Task: Update all remote branches to synchronize with the origin.
Action: Mouse moved to (809, 231)
Screenshot: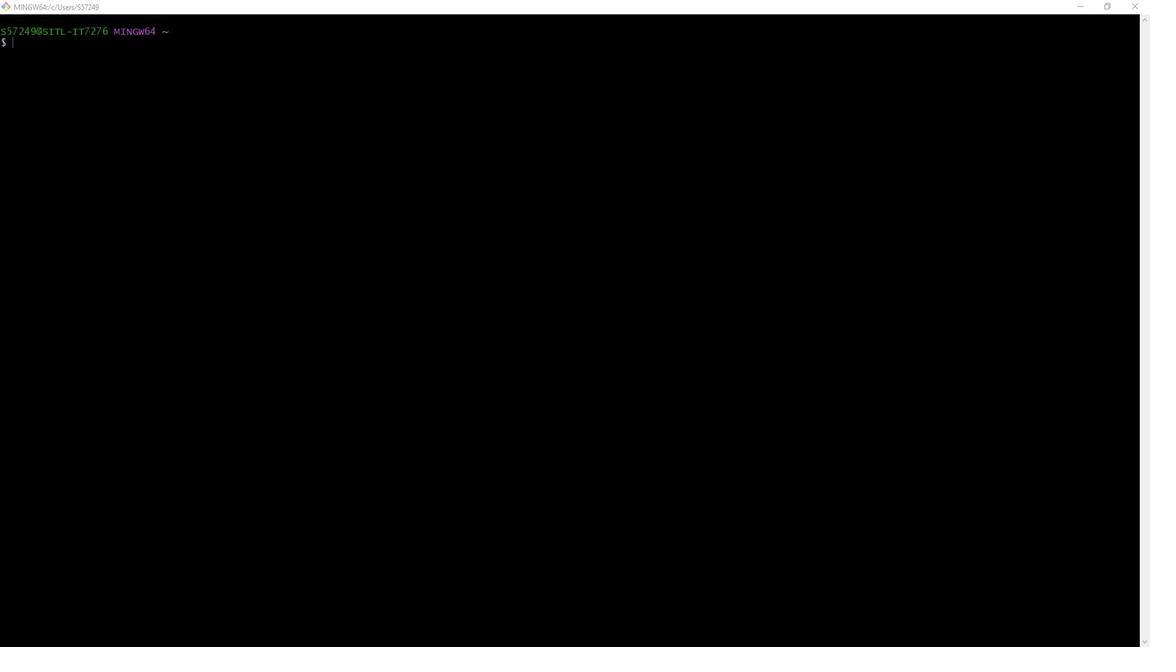 
Action: Mouse pressed left at (809, 231)
Screenshot: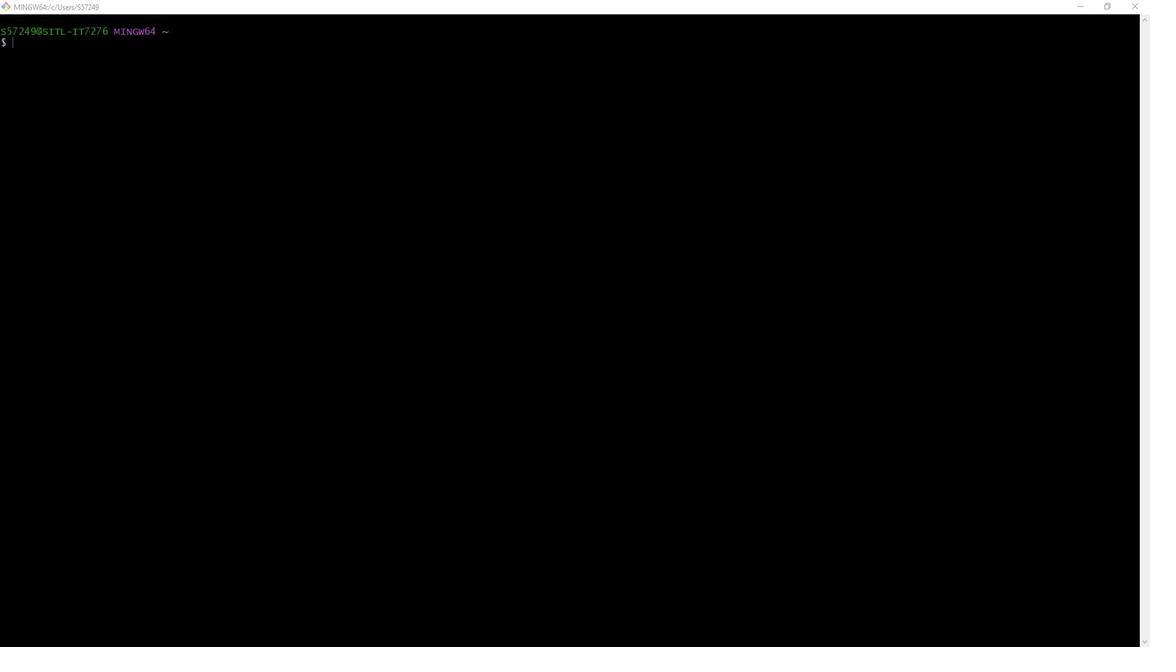 
Action: Mouse moved to (952, 69)
Screenshot: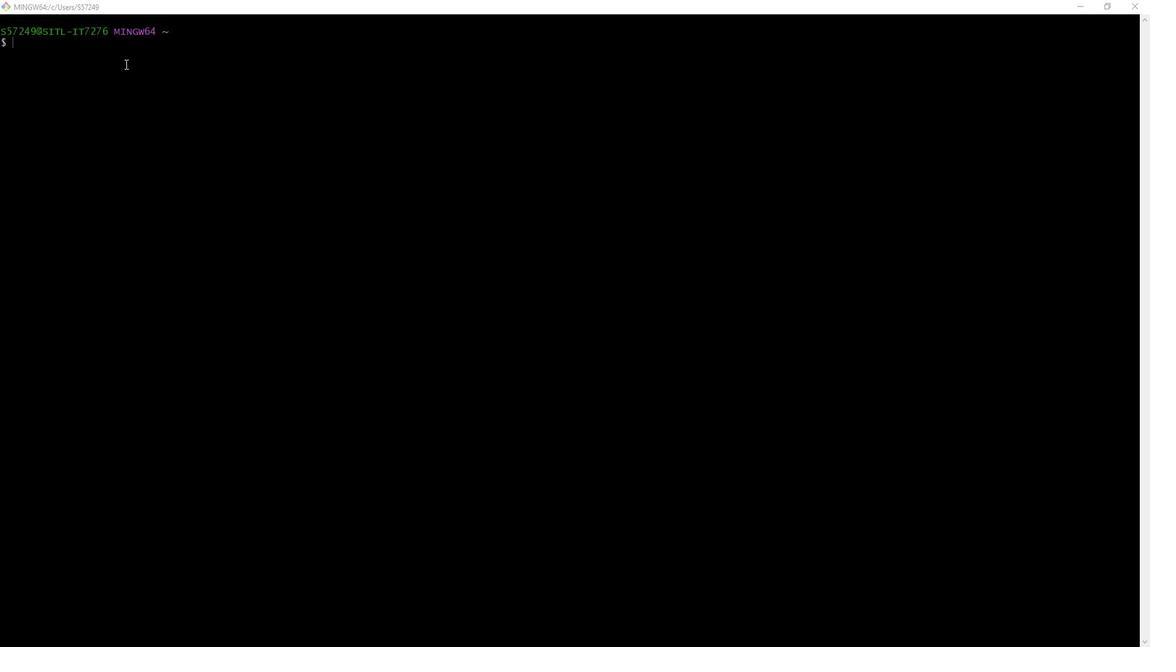 
Action: Mouse pressed left at (952, 69)
Screenshot: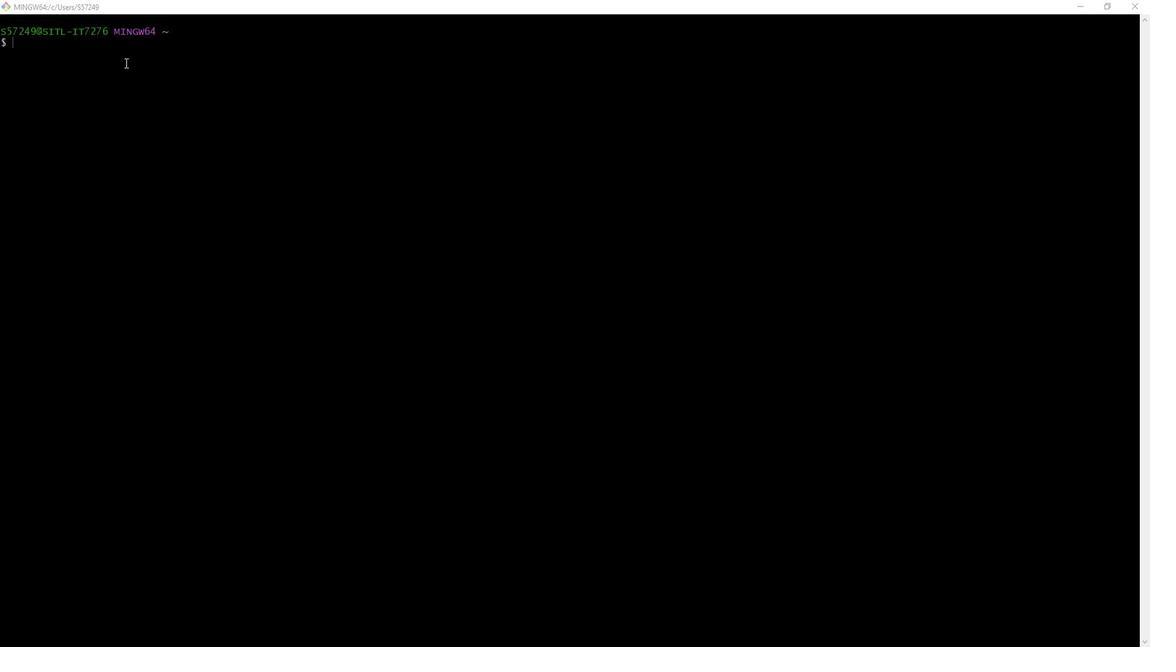 
Action: Mouse moved to (952, 68)
Screenshot: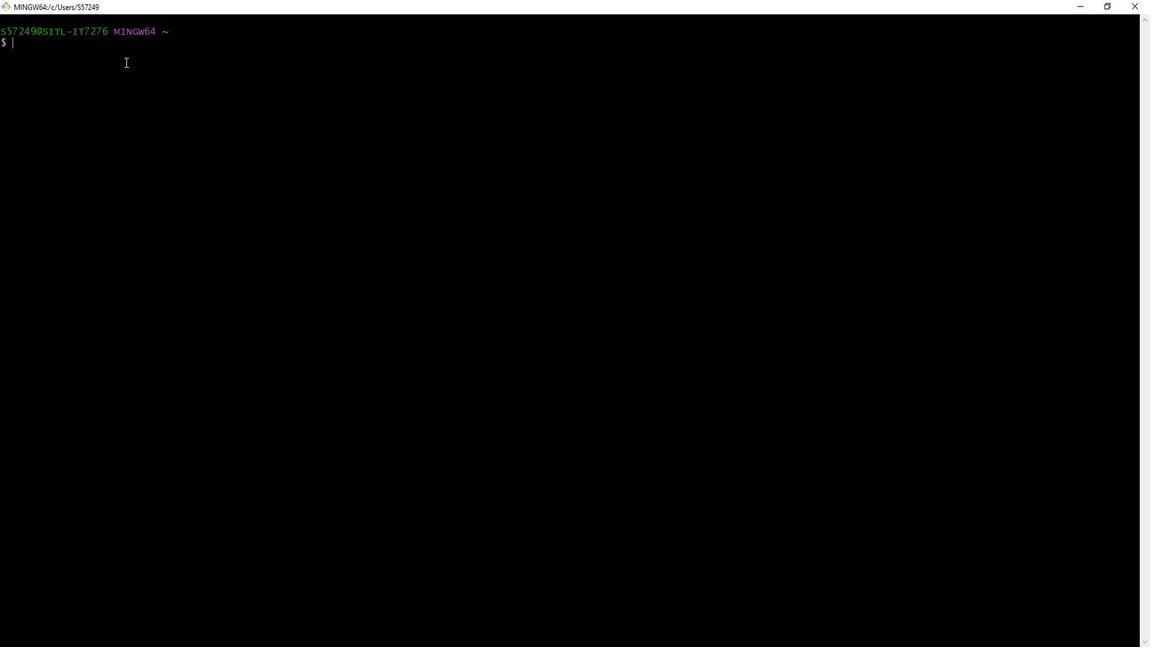 
Action: Key pressed ls
Screenshot: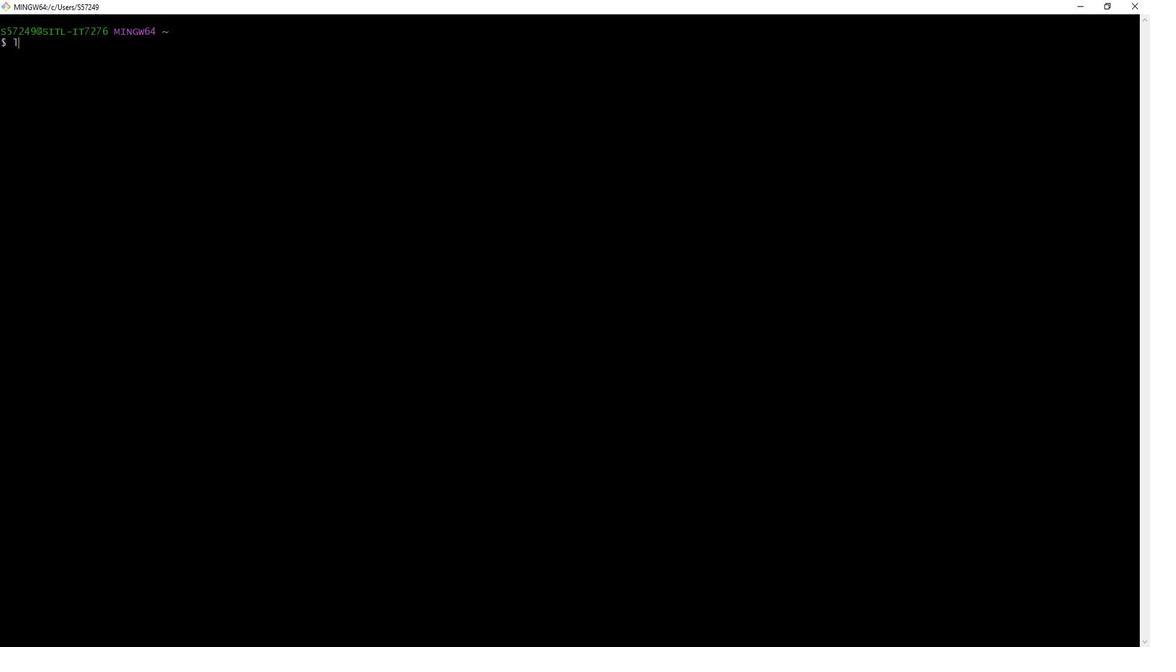 
Action: Mouse moved to (952, 68)
Screenshot: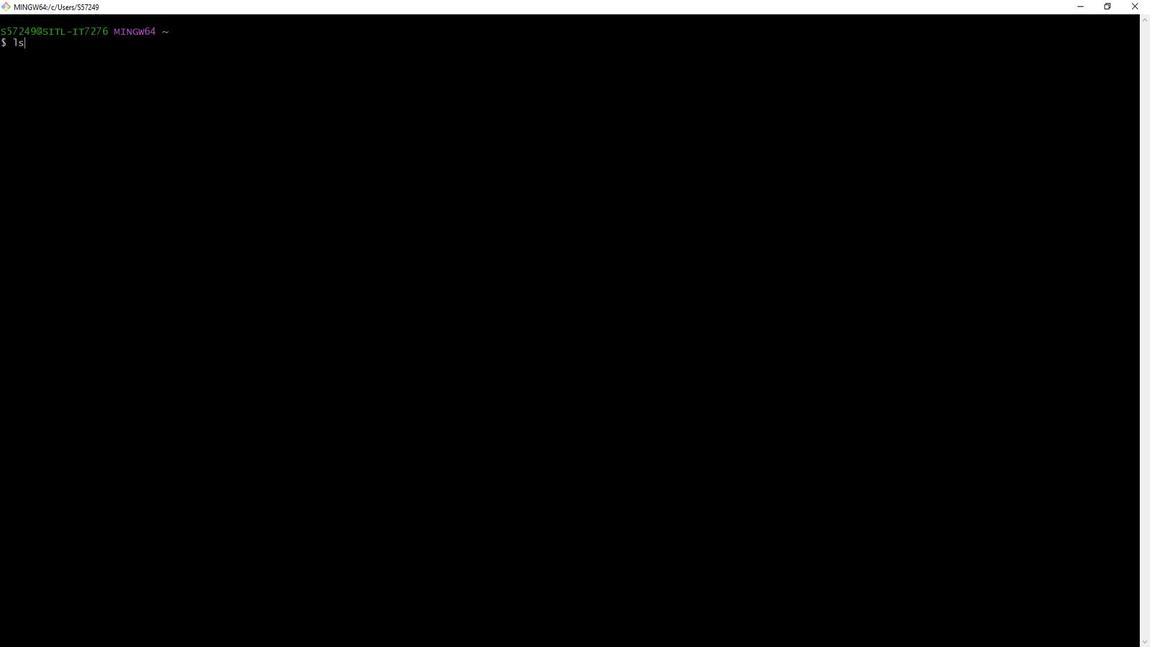 
Action: Key pressed <Key.enter>cd<Key.space><Key.shift>Gitfolder<Key.enter>ld<Key.backspace>s<Key.enter>cd<Key.space>arya<Key.enter>ls<Key.enter>cd<Key.space><Key.backspace><Key.backspace><Key.backspace><Key.backspace>
Screenshot: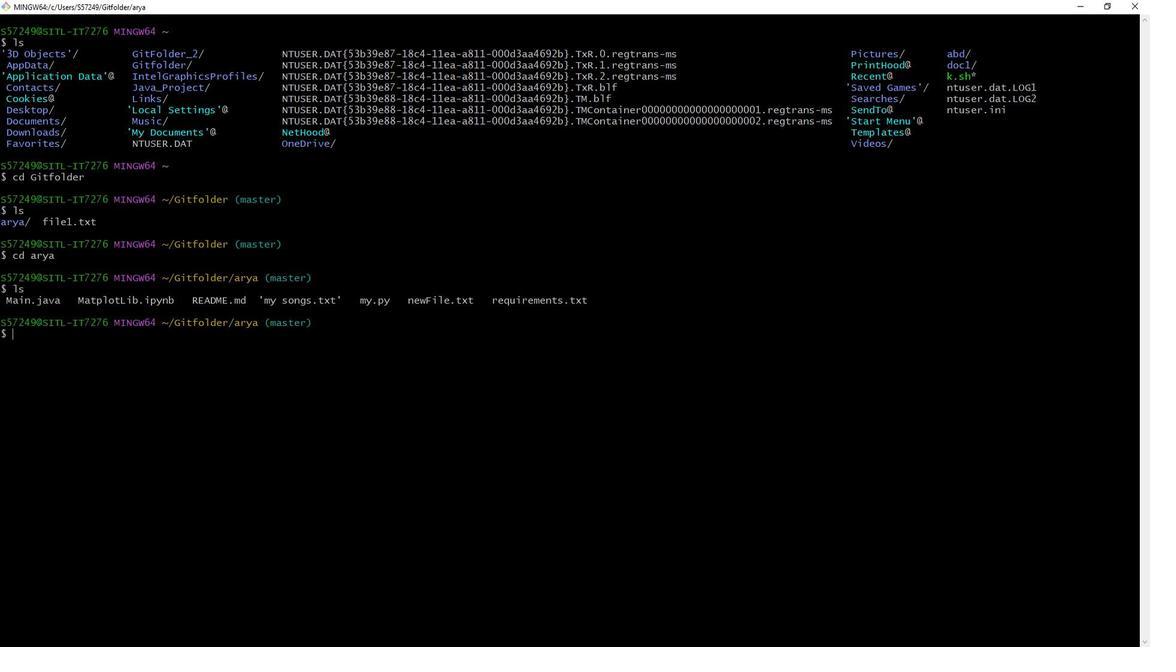 
Action: Mouse moved to (426, 466)
Screenshot: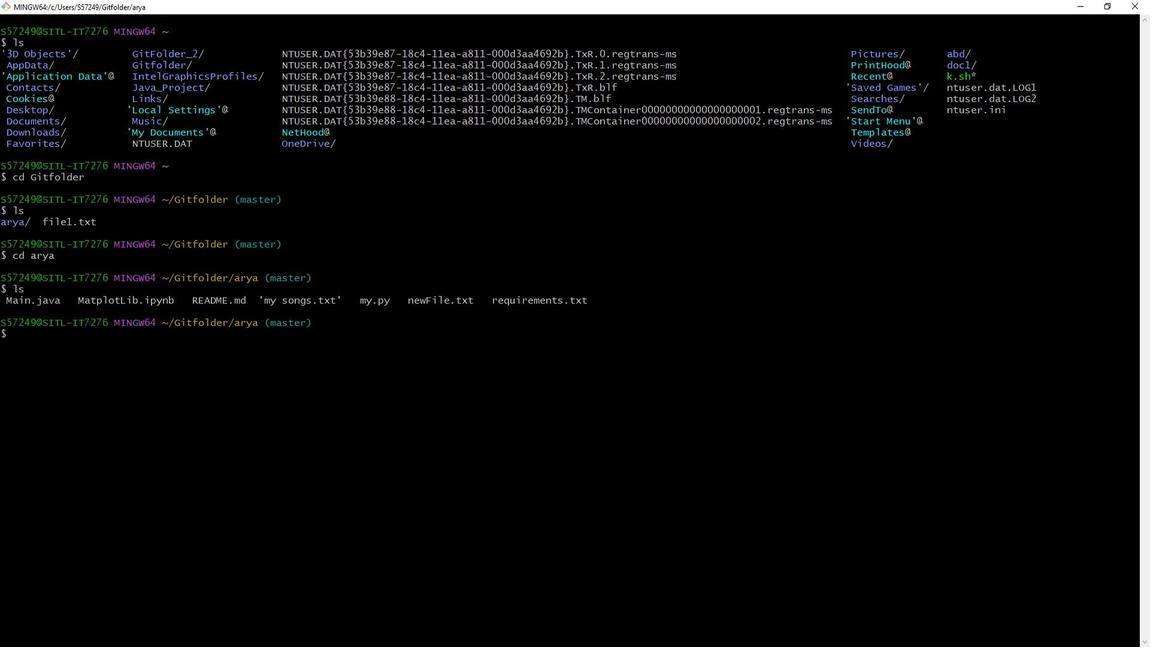 
Action: Mouse pressed left at (426, 466)
Screenshot: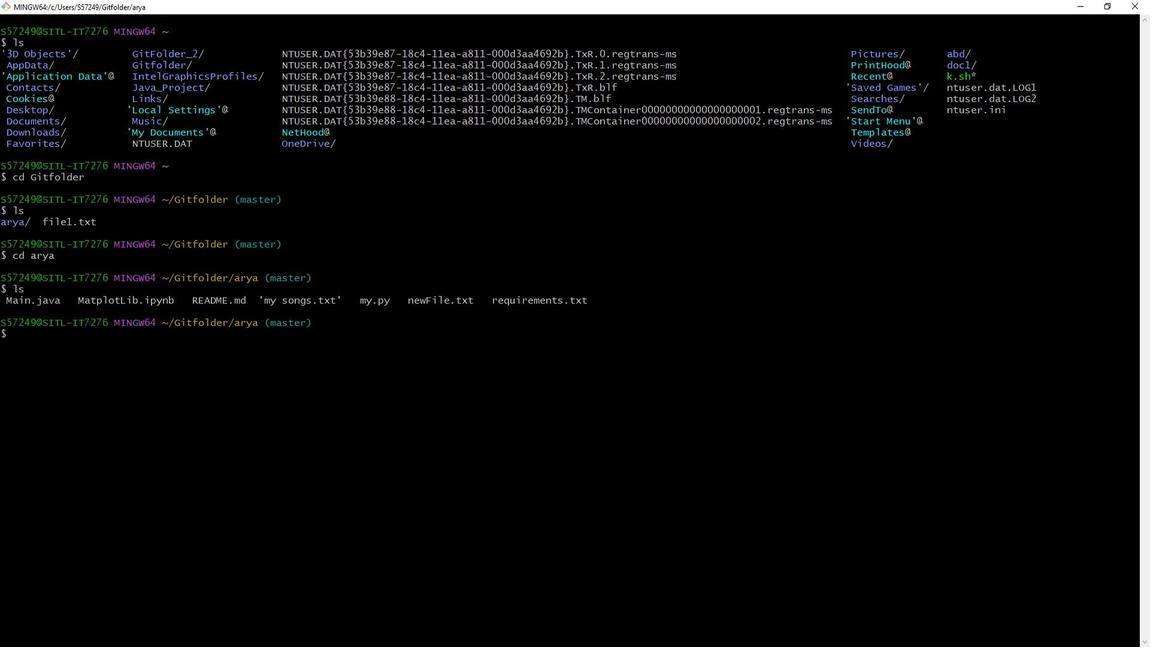 
Action: Mouse moved to (466, 421)
Screenshot: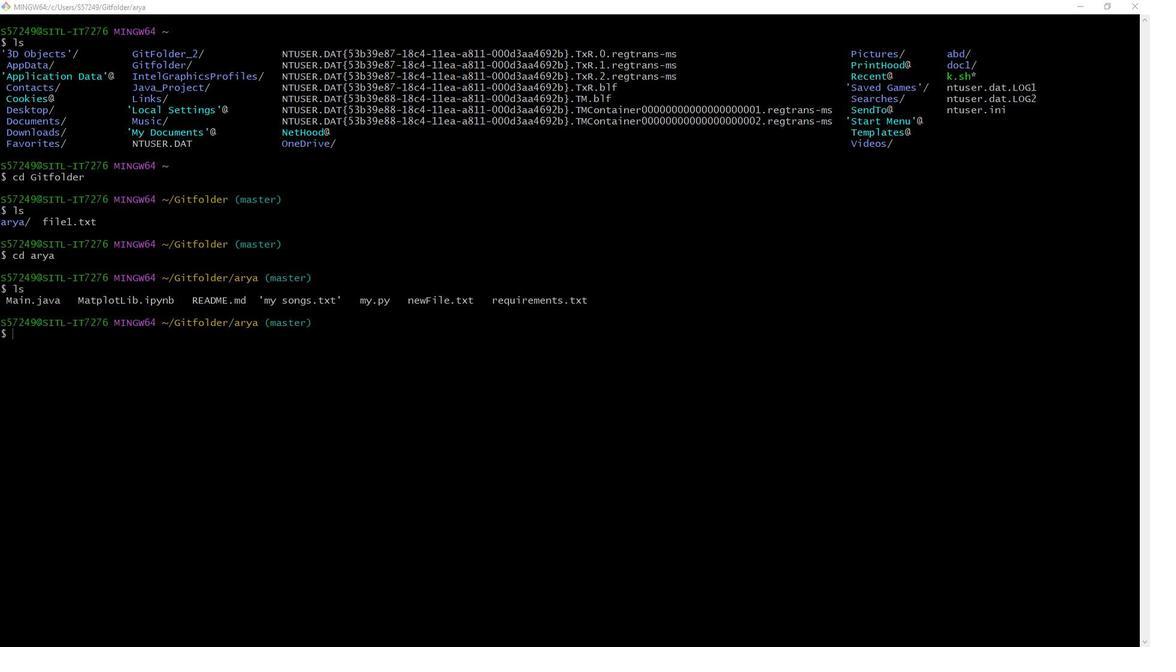 
Action: Mouse pressed left at (466, 421)
Screenshot: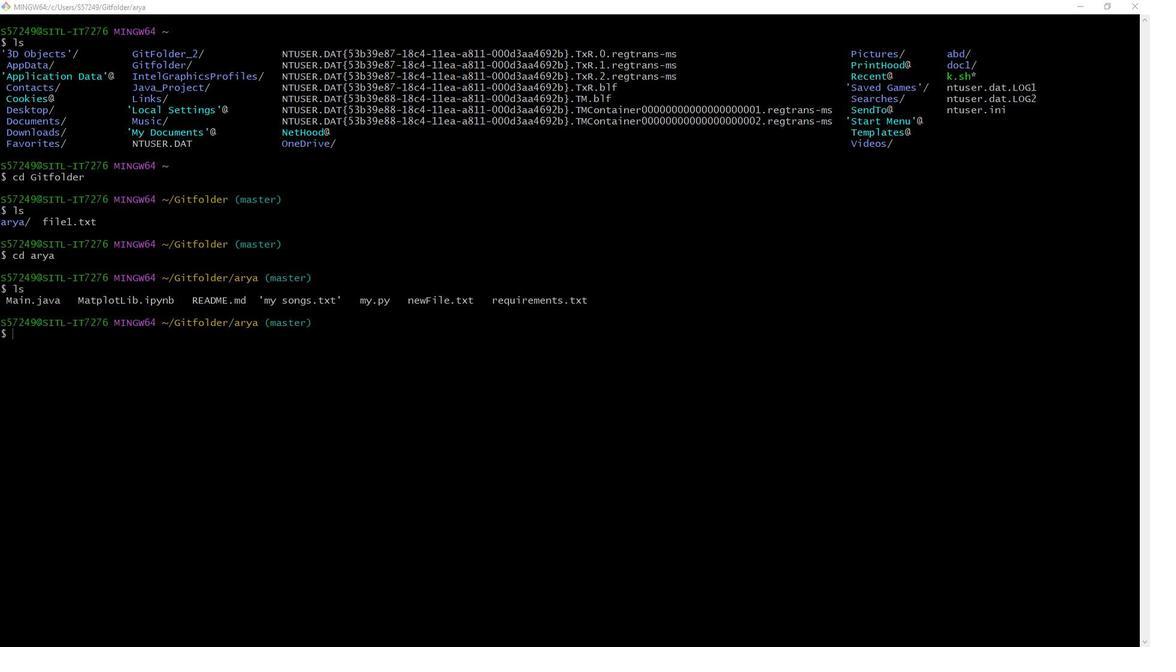 
Action: Mouse moved to (1015, 336)
Screenshot: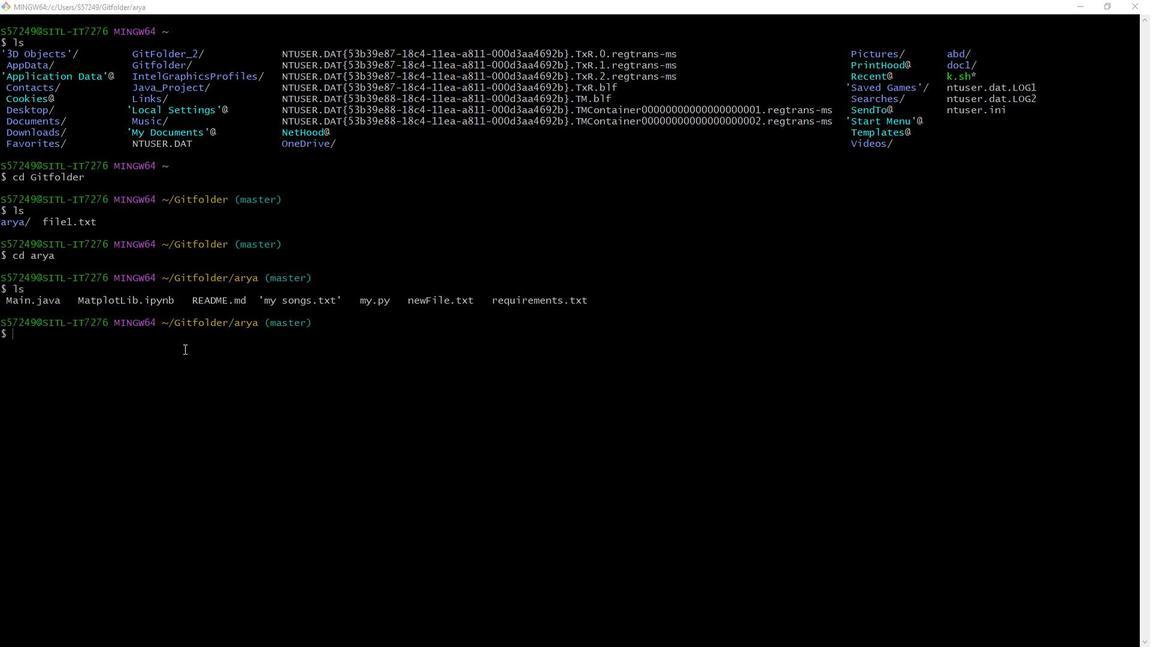 
Action: Mouse pressed left at (1015, 336)
Screenshot: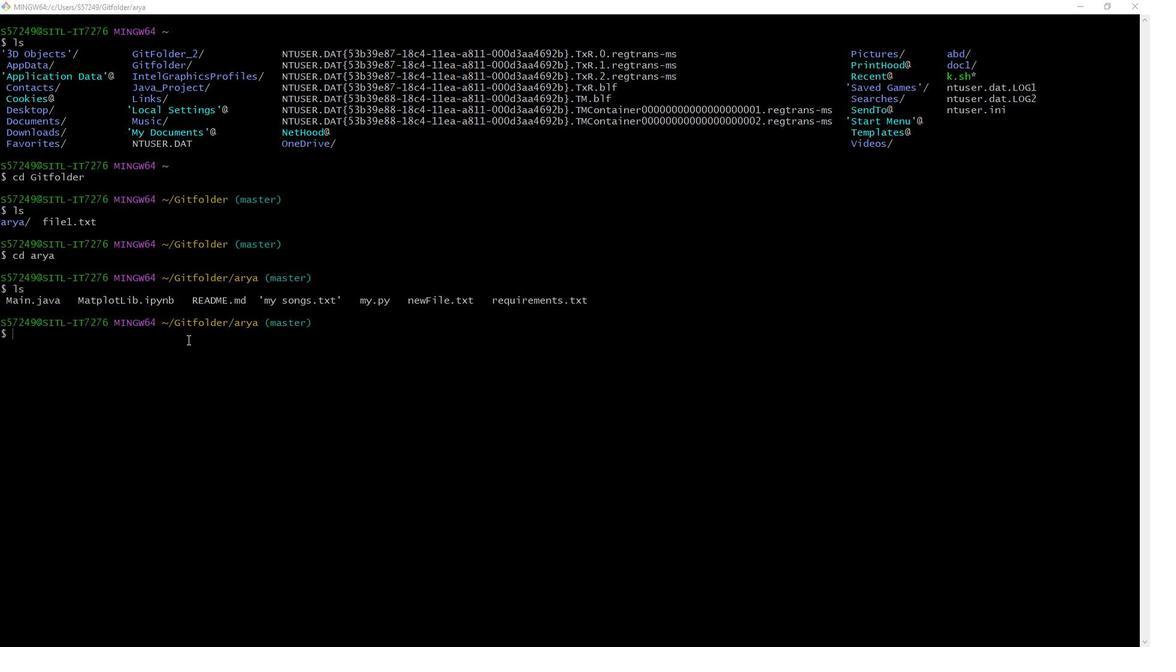 
Action: Key pressed git<Key.space><Key.backspace><Key.backspace><Key.backspace><Key.backspace>git<Key.space>fetch<Key.space>--all<Key.enter>
Screenshot: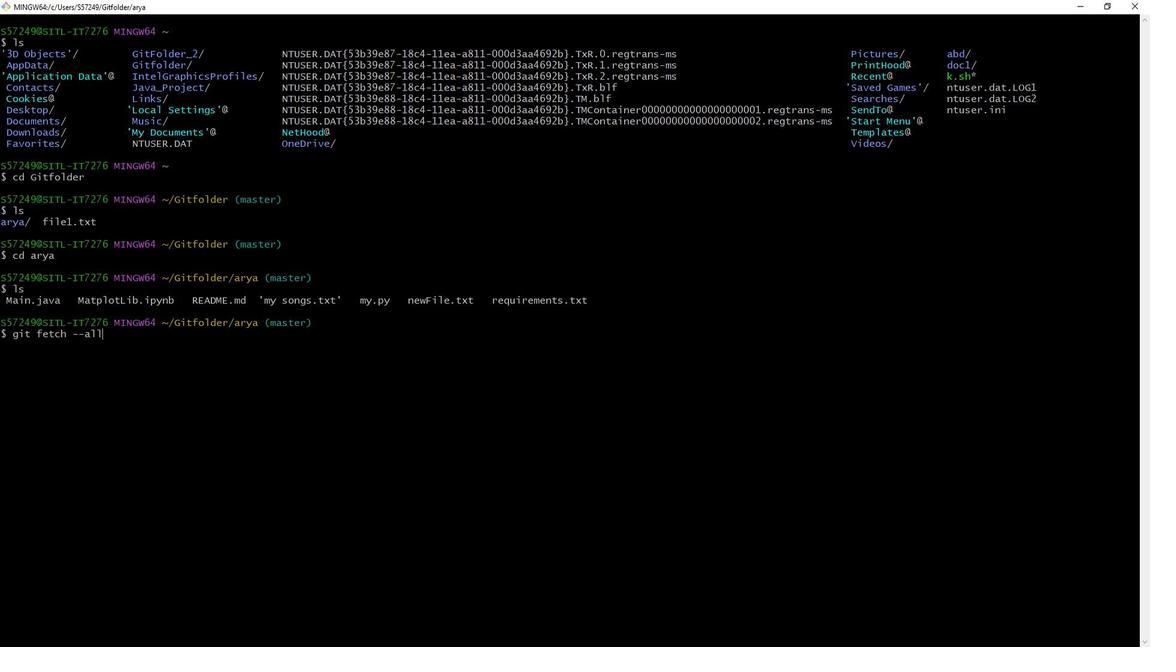 
Action: Mouse moved to (916, 440)
Screenshot: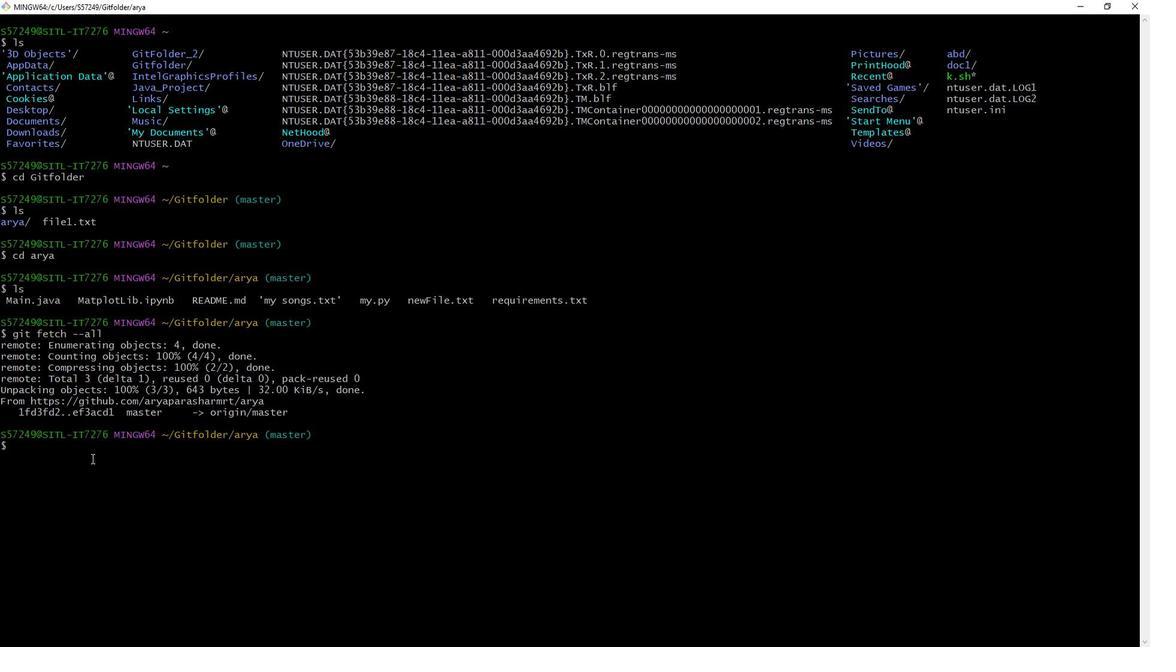 
Action: Key pressed git<Key.space>
Screenshot: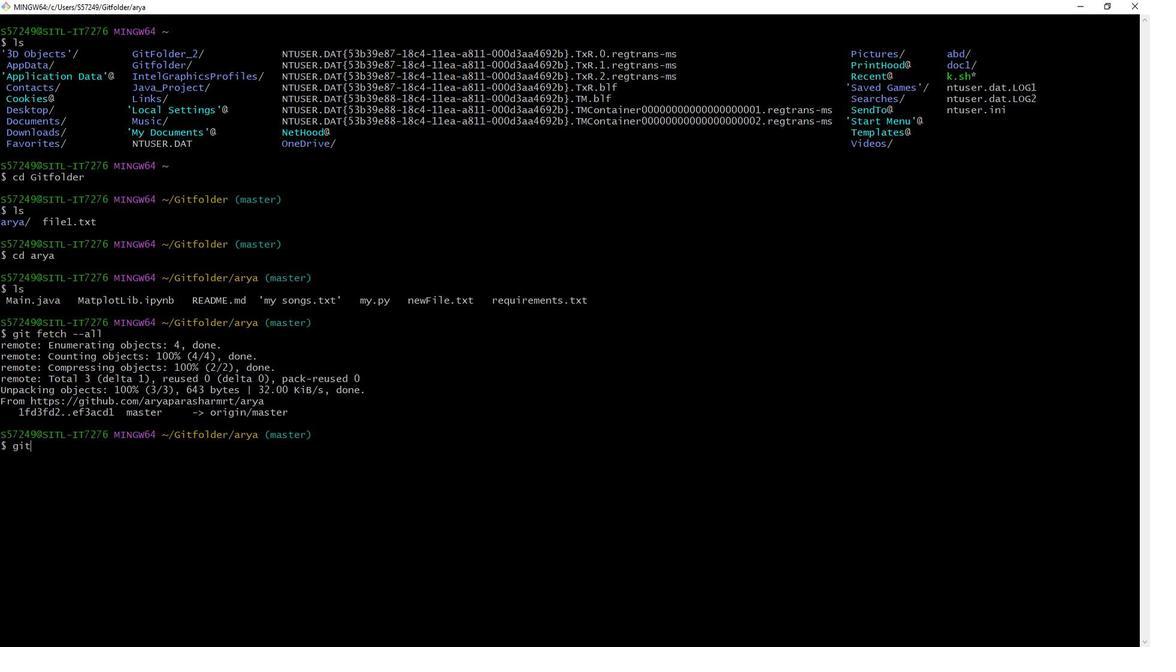 
Action: Mouse moved to (966, 447)
Screenshot: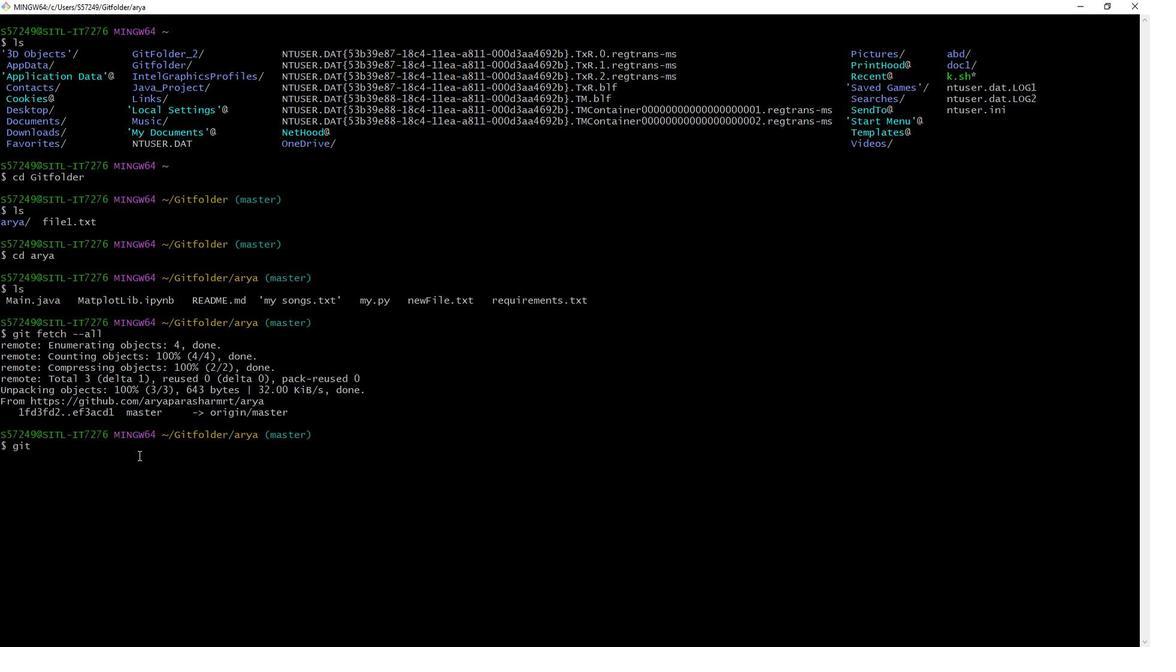 
Action: Key pressed <Key.backspace><Key.backspace><Key.backspace><Key.backspace>ls<Key.enter>git<Key.space>pull<Key.space>--all<Key.enter>ls<Key.enter>
Screenshot: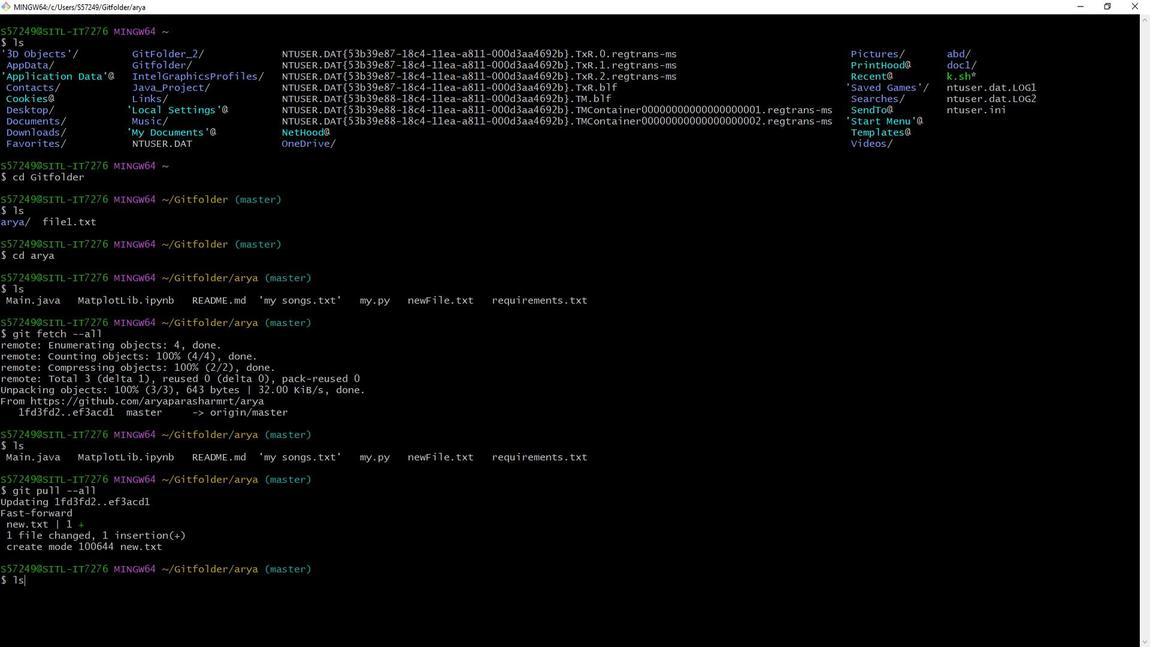 
Action: Mouse moved to (555, 242)
Screenshot: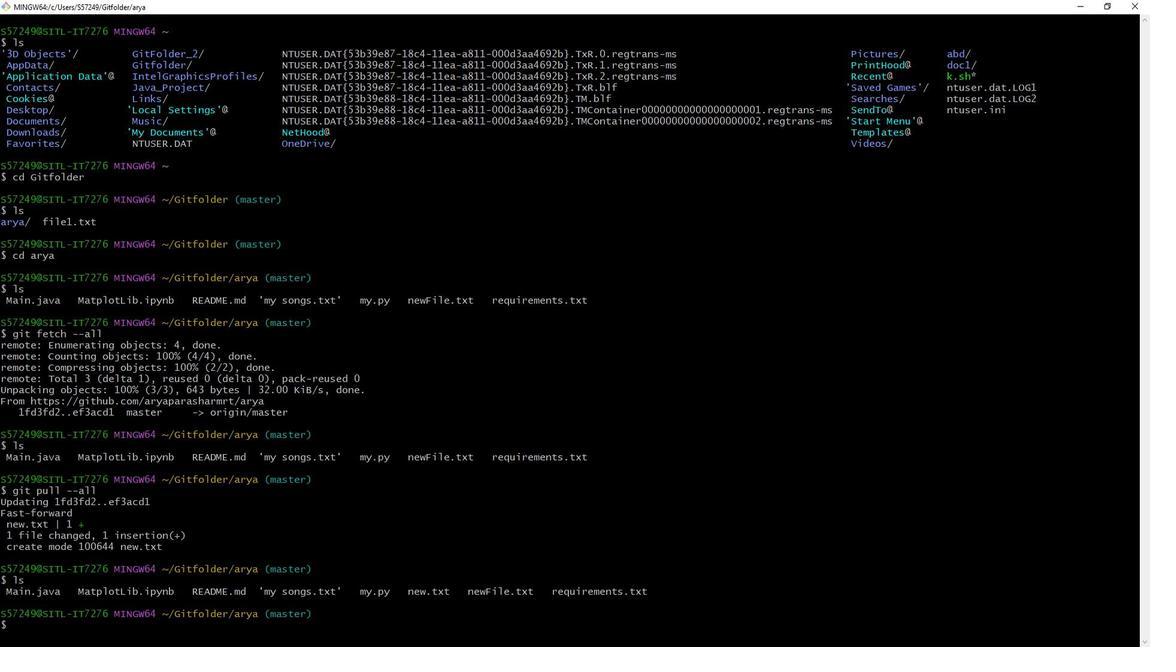 
Action: Mouse pressed left at (555, 242)
Screenshot: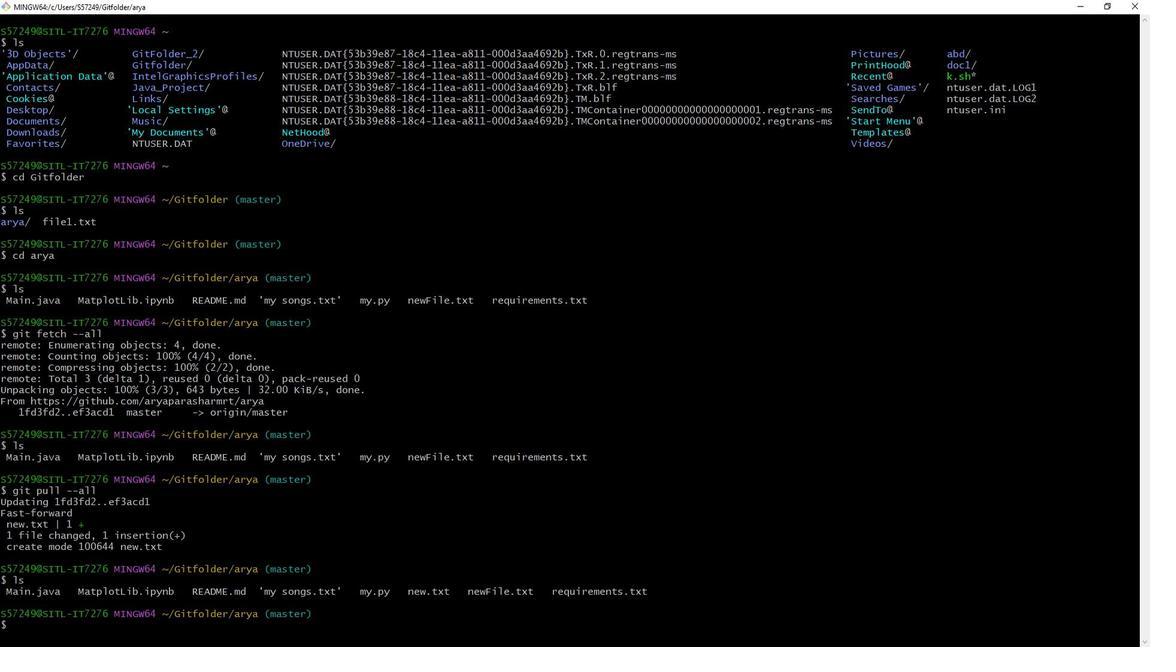 
Action: Mouse moved to (553, 253)
Screenshot: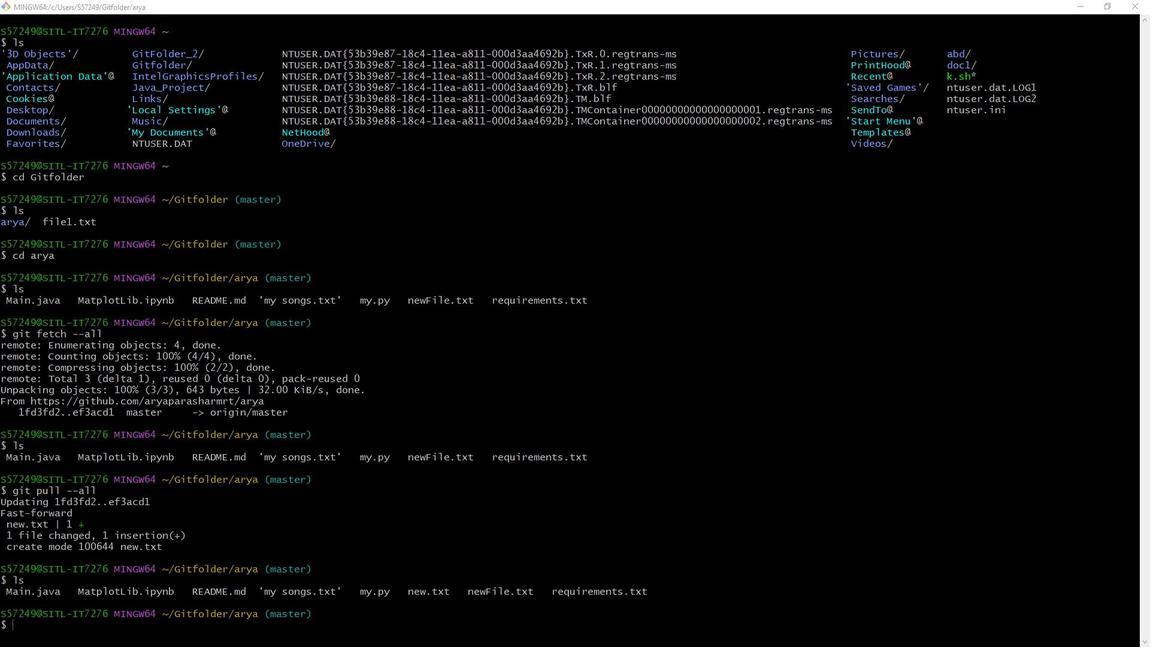 
